 Task: Create a task  Create a new web application for tracking employee time and attendance , assign it to team member softage.2@softage.net in the project AgileBuddy and update the status of the task to  On Track  , set the priority of the task to High
Action: Mouse moved to (78, 70)
Screenshot: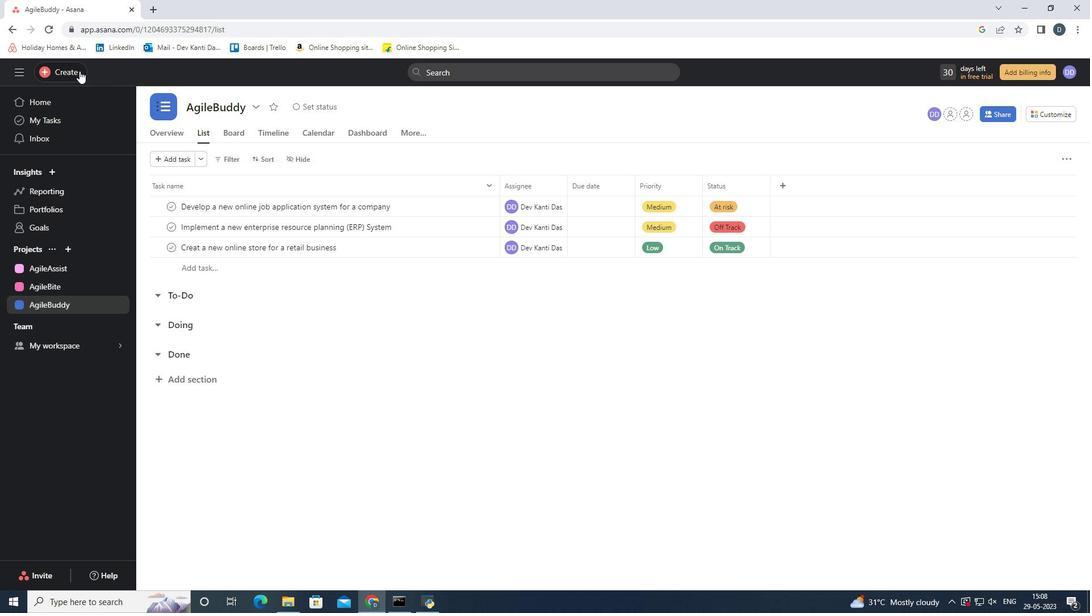 
Action: Mouse pressed left at (78, 70)
Screenshot: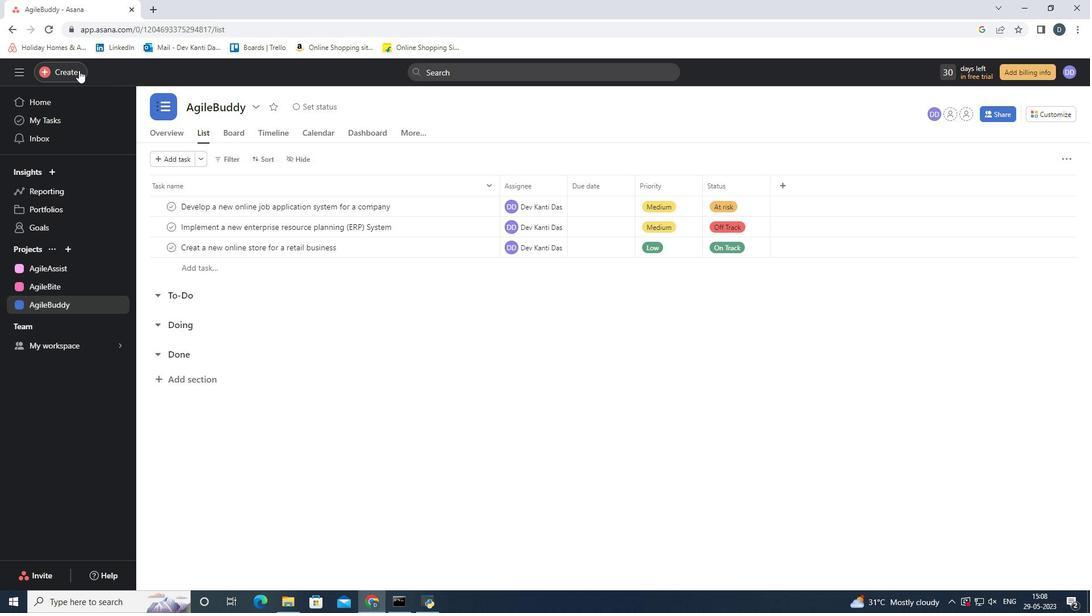 
Action: Mouse moved to (120, 73)
Screenshot: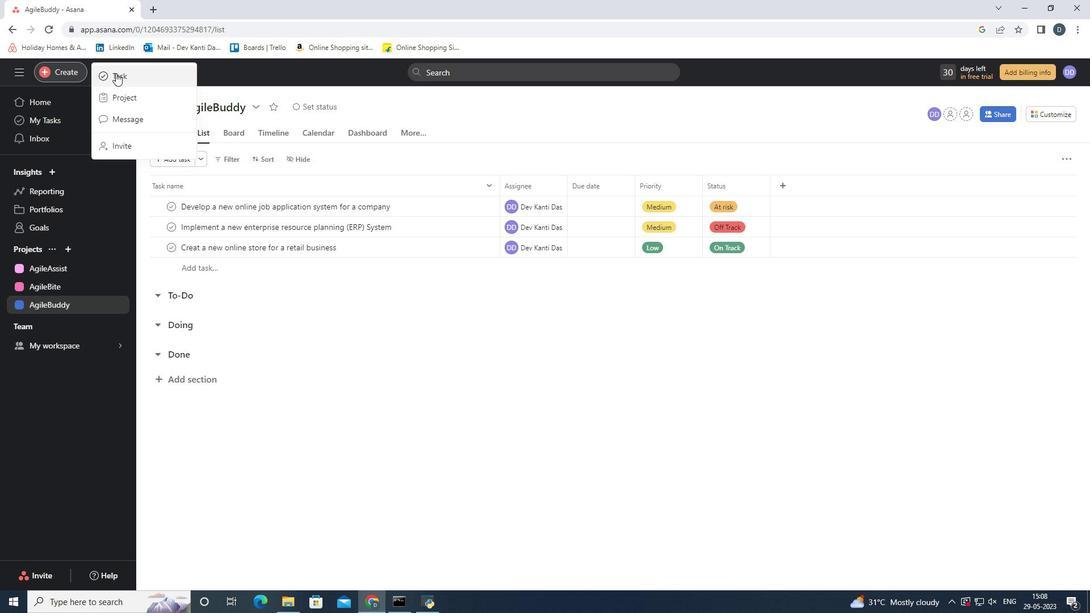 
Action: Mouse pressed left at (120, 73)
Screenshot: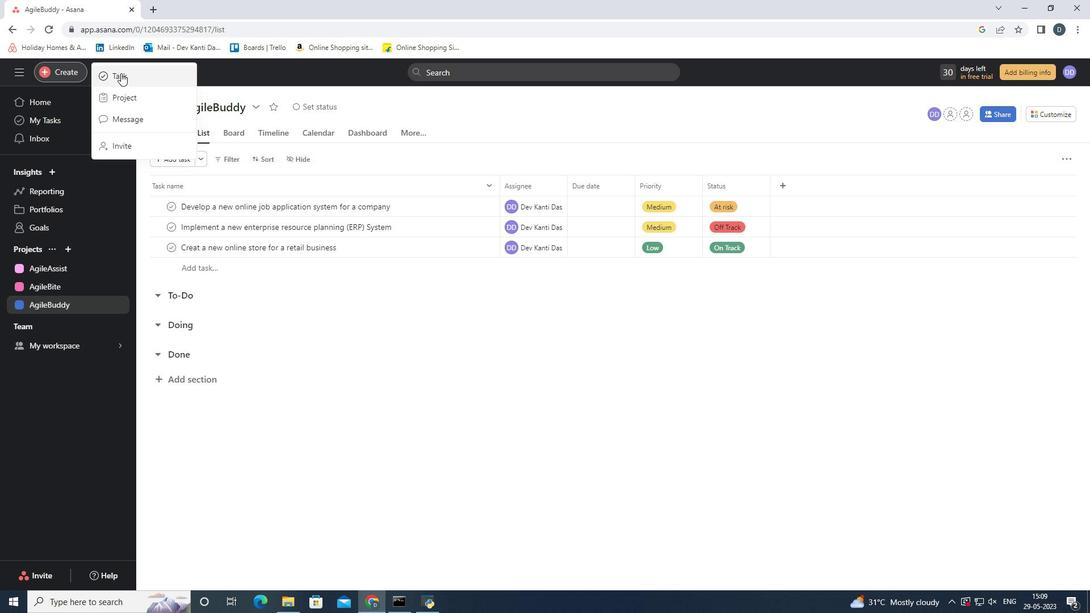 
Action: Mouse moved to (902, 356)
Screenshot: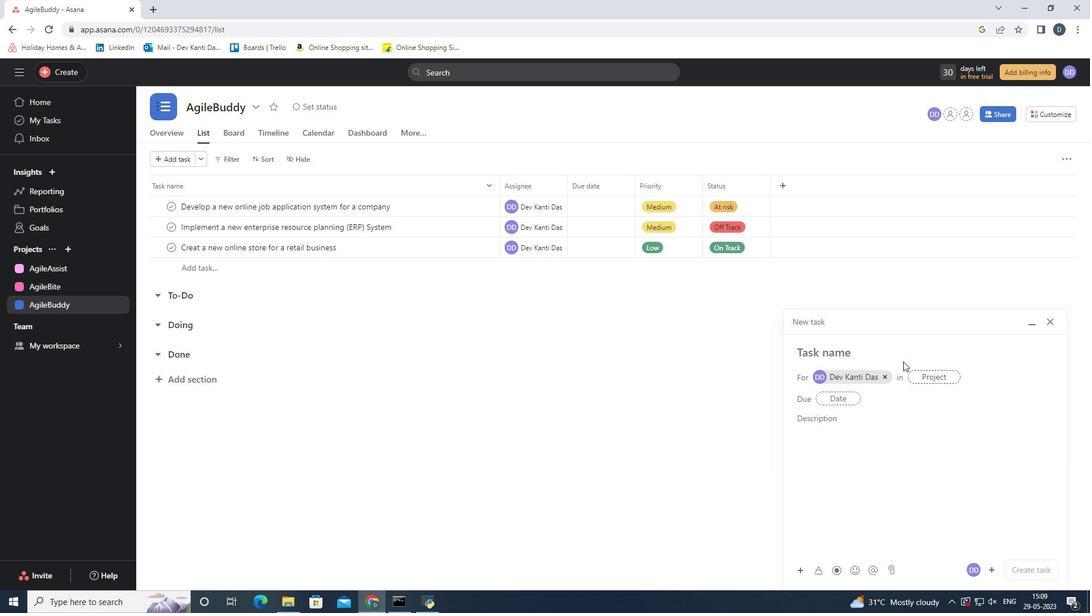 
Action: Key pressed <Key.shift>Create<Key.space>a<Key.space>new<Key.space>web<Key.space>applicatin<Key.backspace>on<Key.space>for<Key.space>tracking<Key.space>
Screenshot: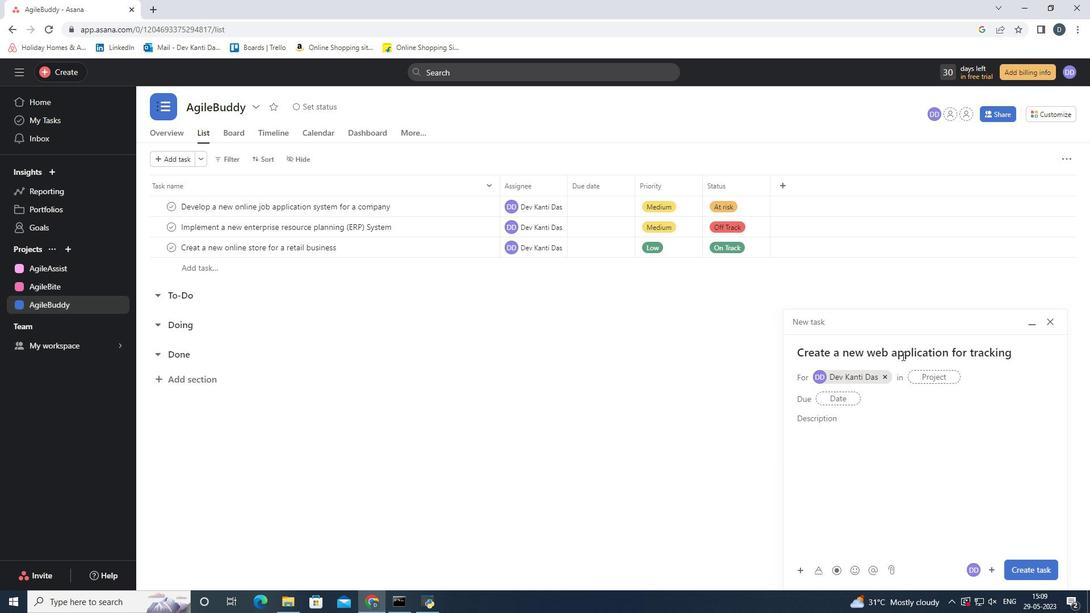
Action: Mouse moved to (1002, 439)
Screenshot: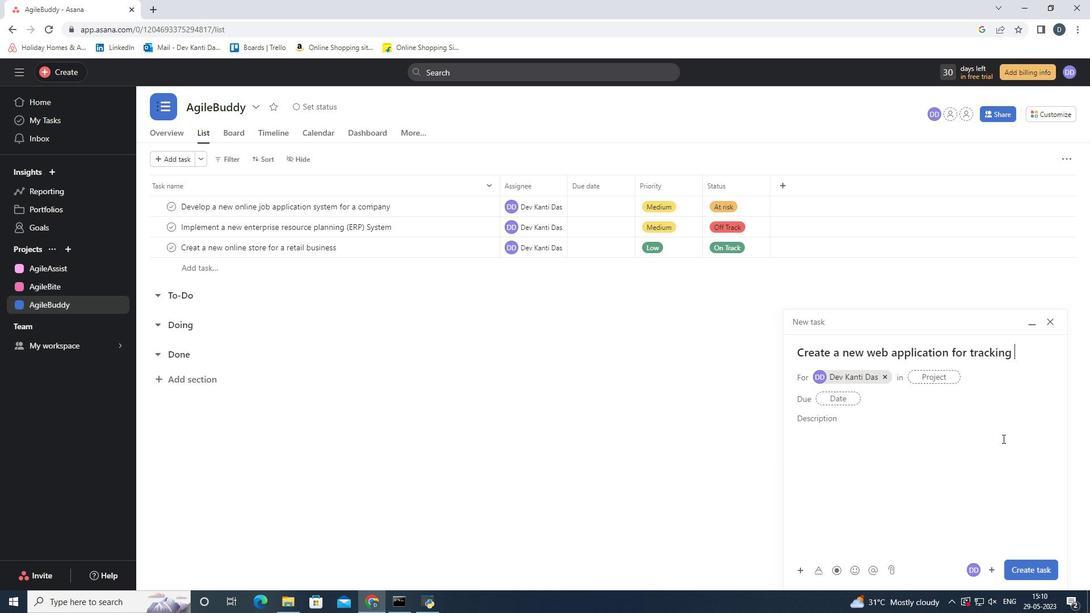 
Action: Key pressed employee<Key.space>time<Key.space>and<Key.space>attendance<Key.space><Key.backspace>
Screenshot: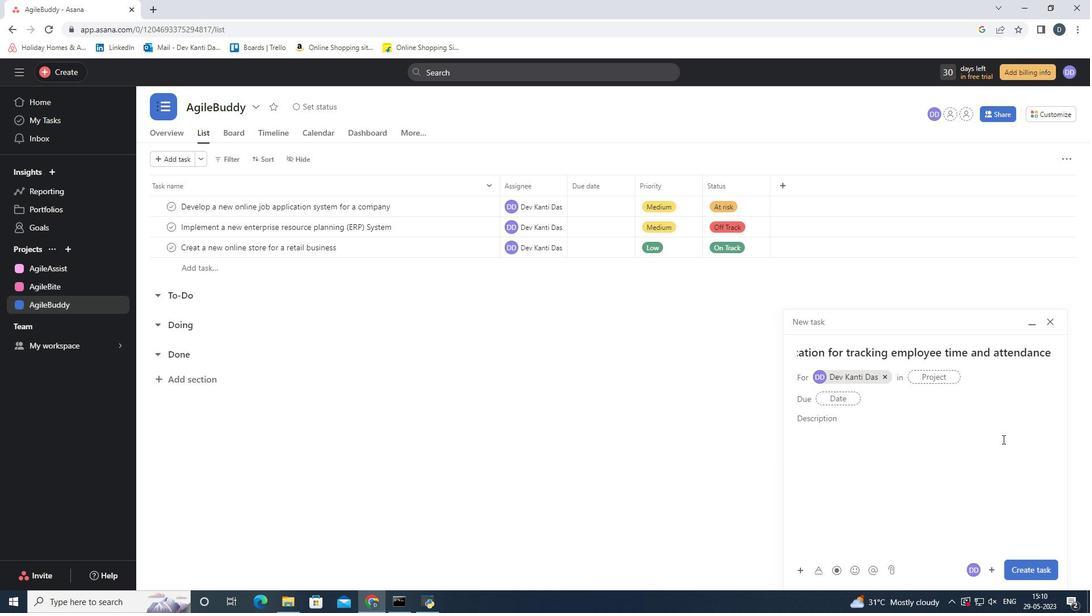 
Action: Mouse moved to (987, 572)
Screenshot: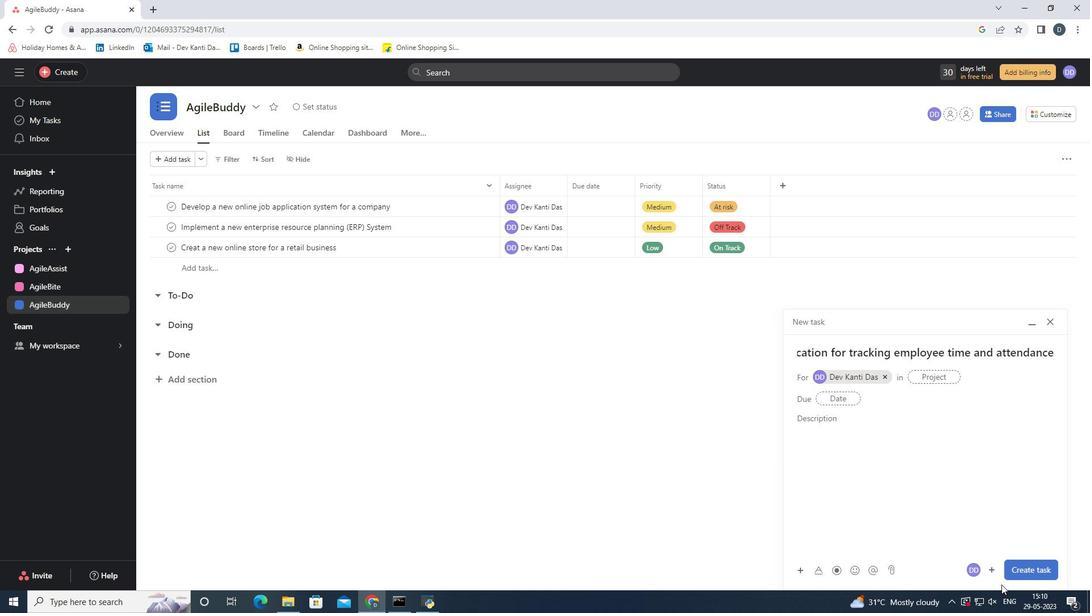 
Action: Mouse pressed left at (987, 572)
Screenshot: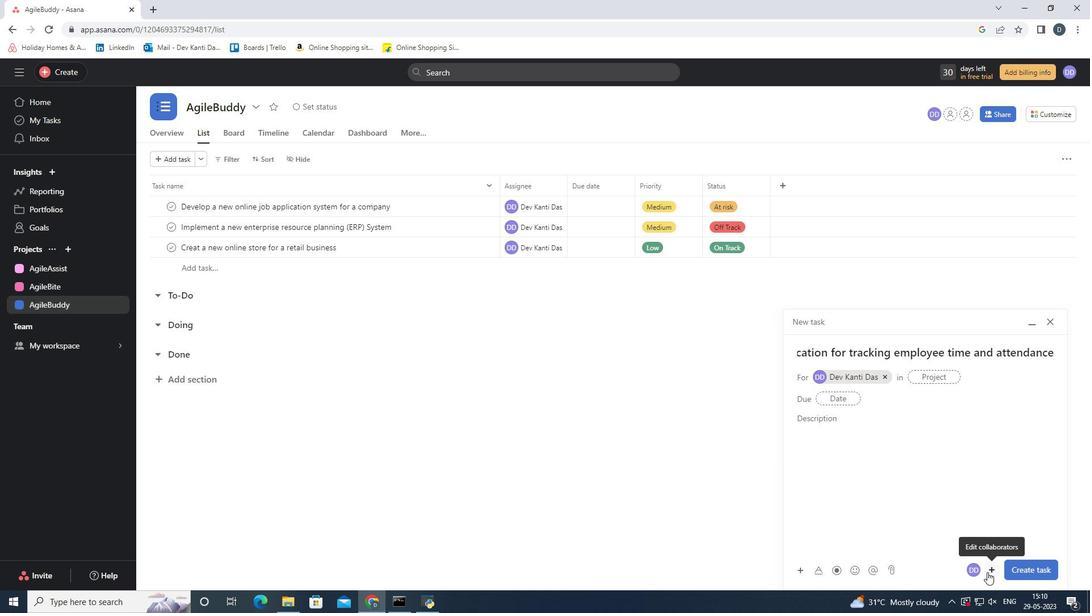 
Action: Mouse moved to (981, 575)
Screenshot: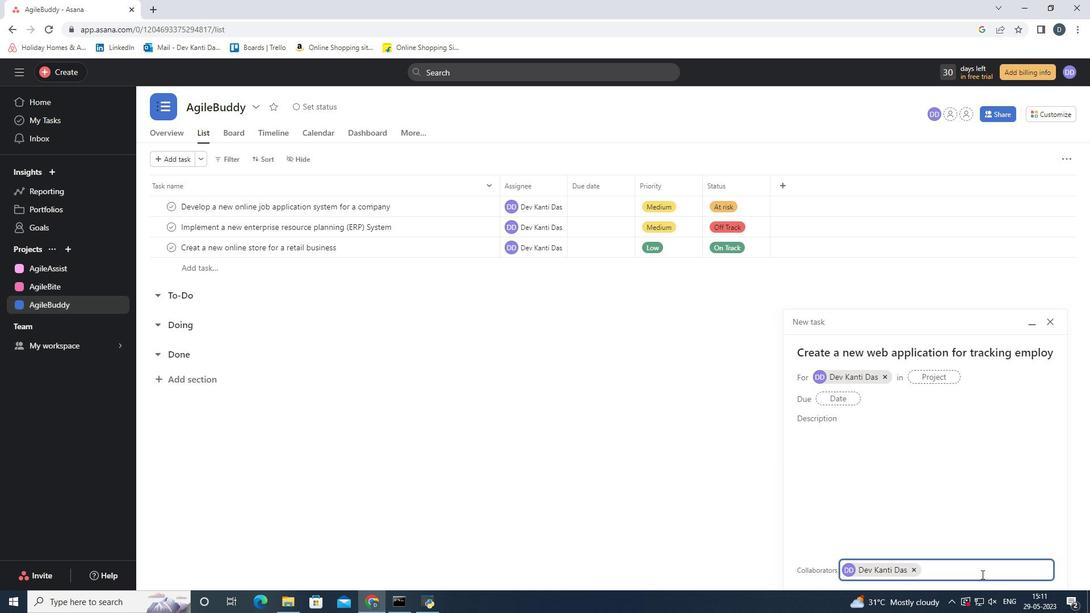
Action: Key pressed <Key.shift>Softage.2<Key.shift><Key.shift><Key.shift><Key.shift><Key.shift><Key.shift><Key.shift><Key.shift><Key.shift><Key.shift><Key.shift><Key.shift>@softage.net
Screenshot: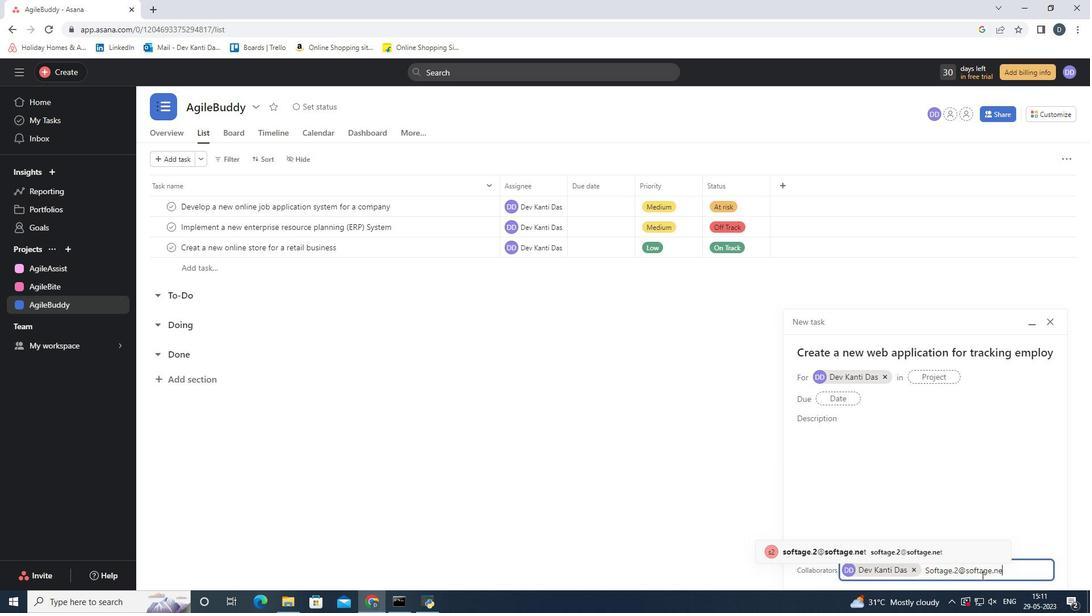 
Action: Mouse moved to (933, 552)
Screenshot: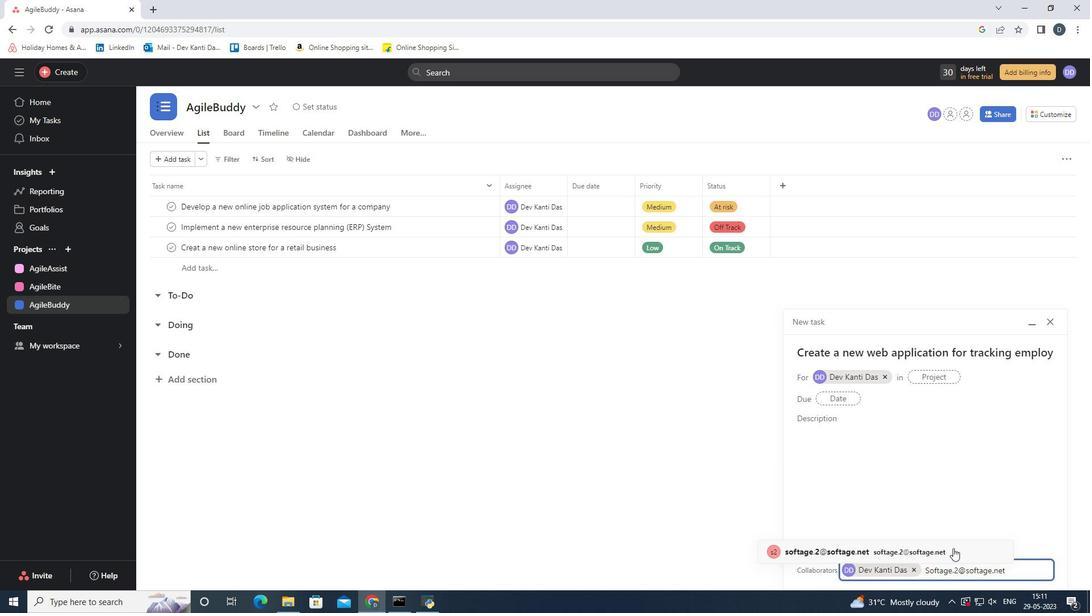 
Action: Mouse pressed left at (933, 552)
Screenshot: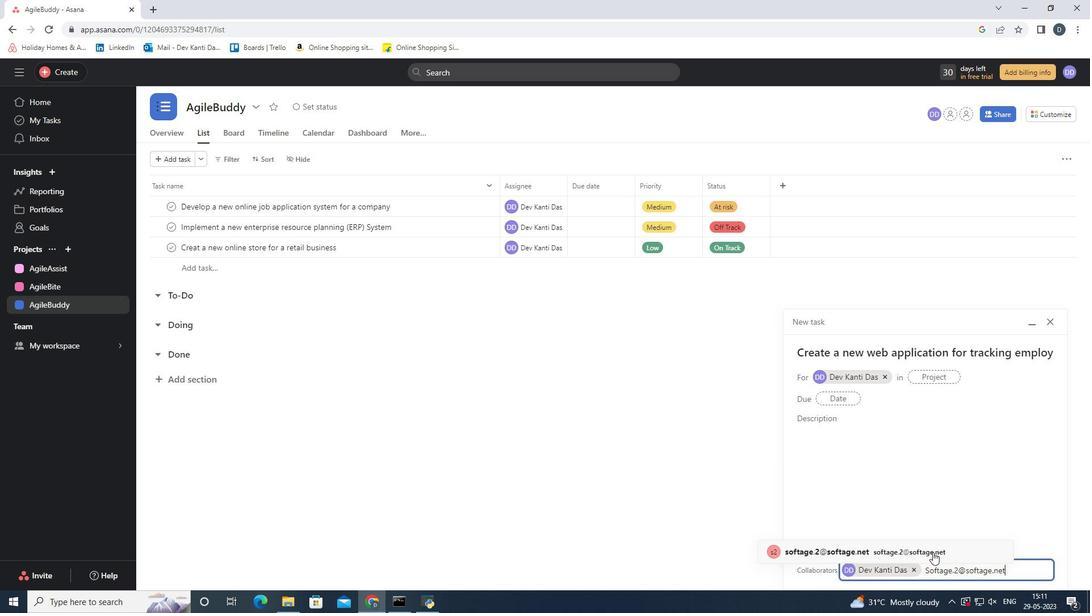 
Action: Mouse moved to (946, 382)
Screenshot: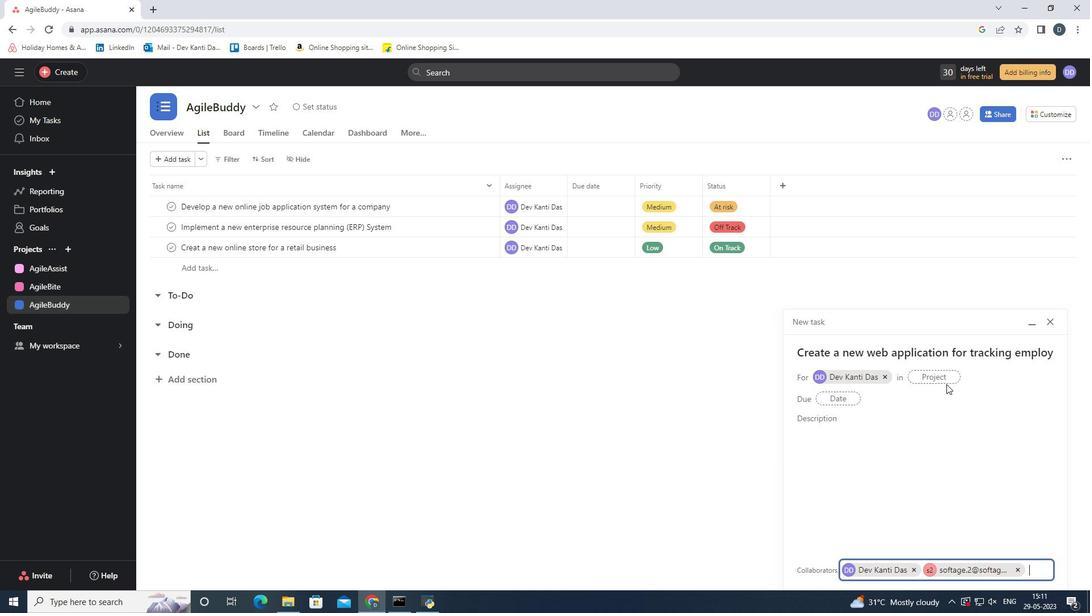 
Action: Mouse pressed left at (944, 377)
Screenshot: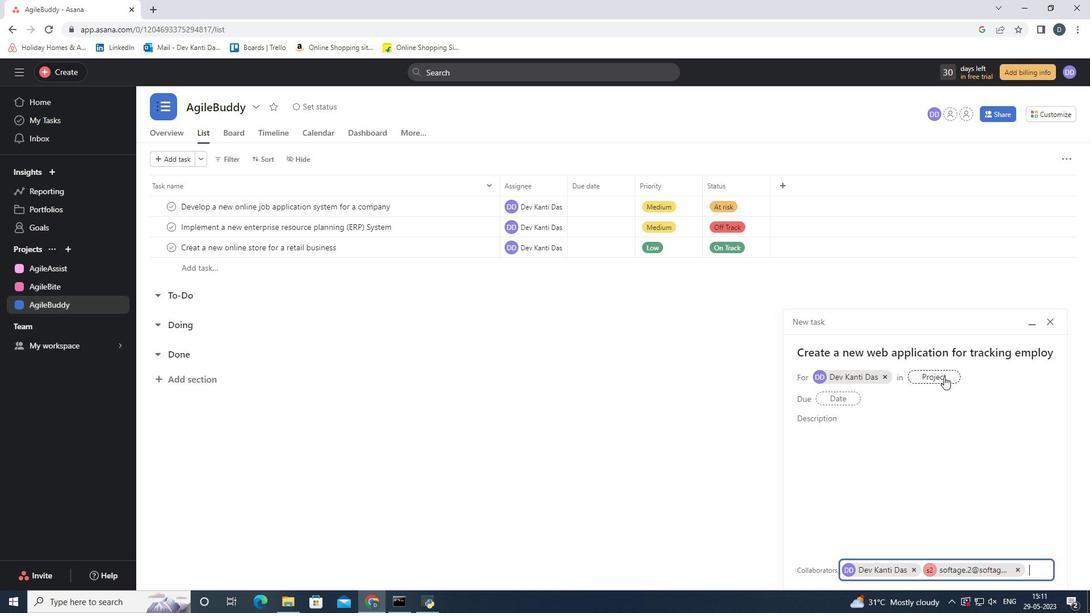 
Action: Mouse moved to (857, 400)
Screenshot: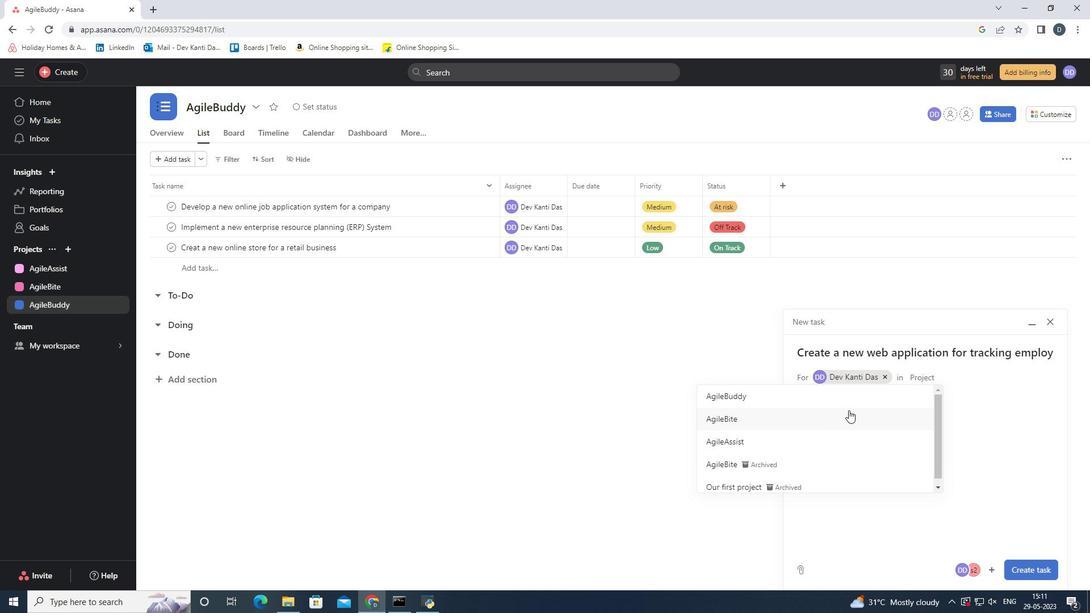 
Action: Mouse pressed left at (857, 400)
Screenshot: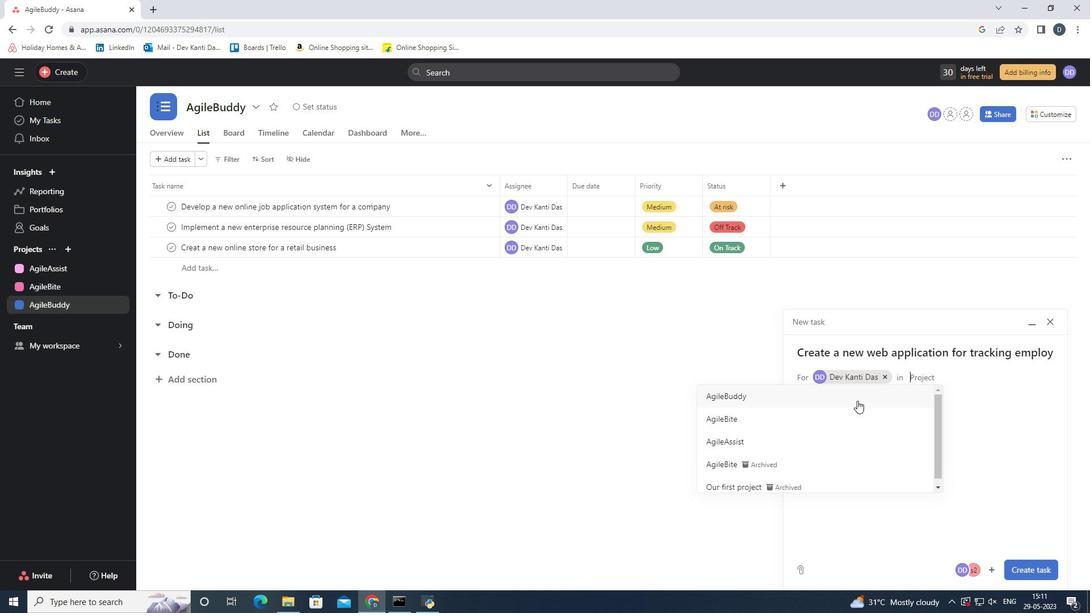 
Action: Mouse moved to (842, 424)
Screenshot: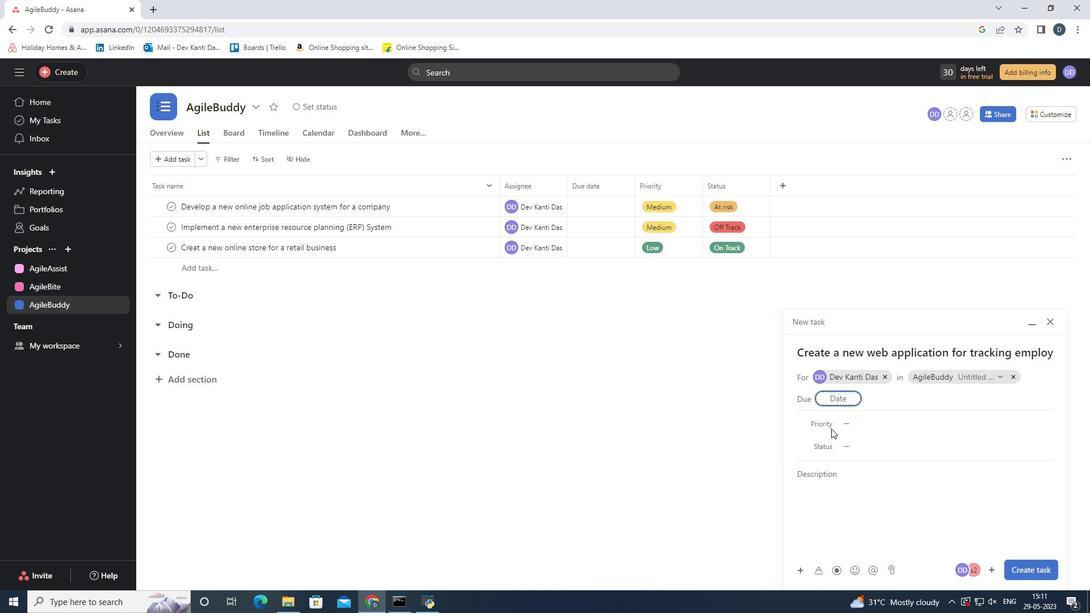 
Action: Mouse pressed left at (842, 424)
Screenshot: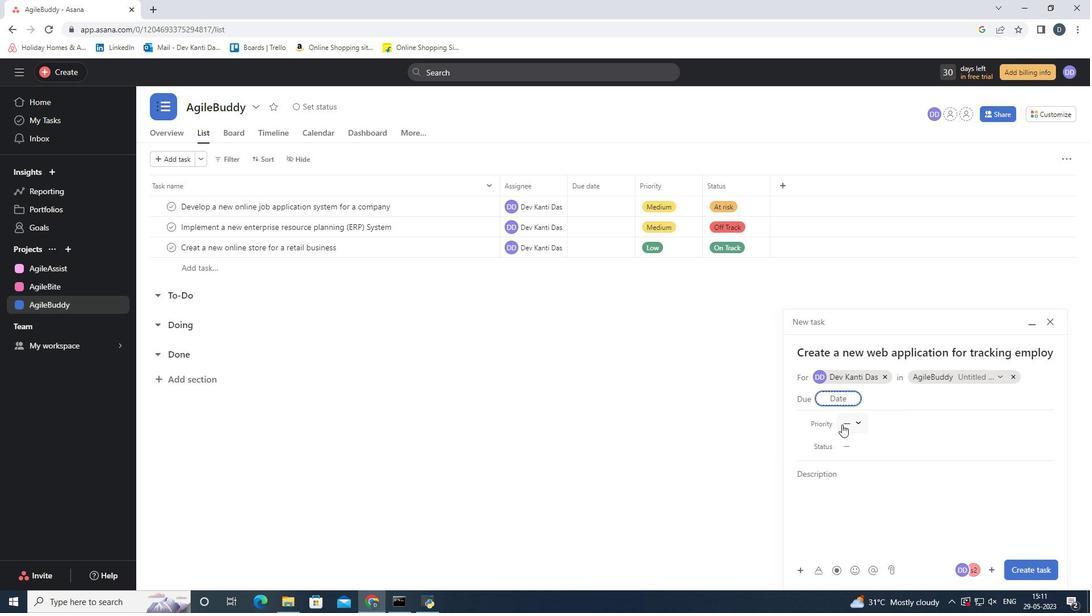 
Action: Mouse moved to (884, 456)
Screenshot: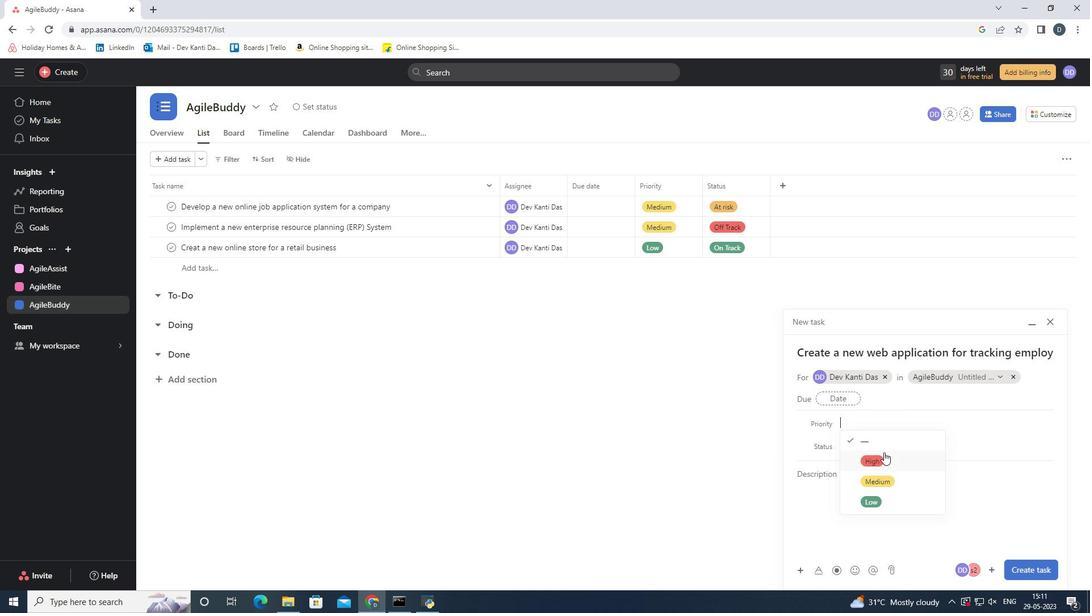 
Action: Mouse pressed left at (884, 456)
Screenshot: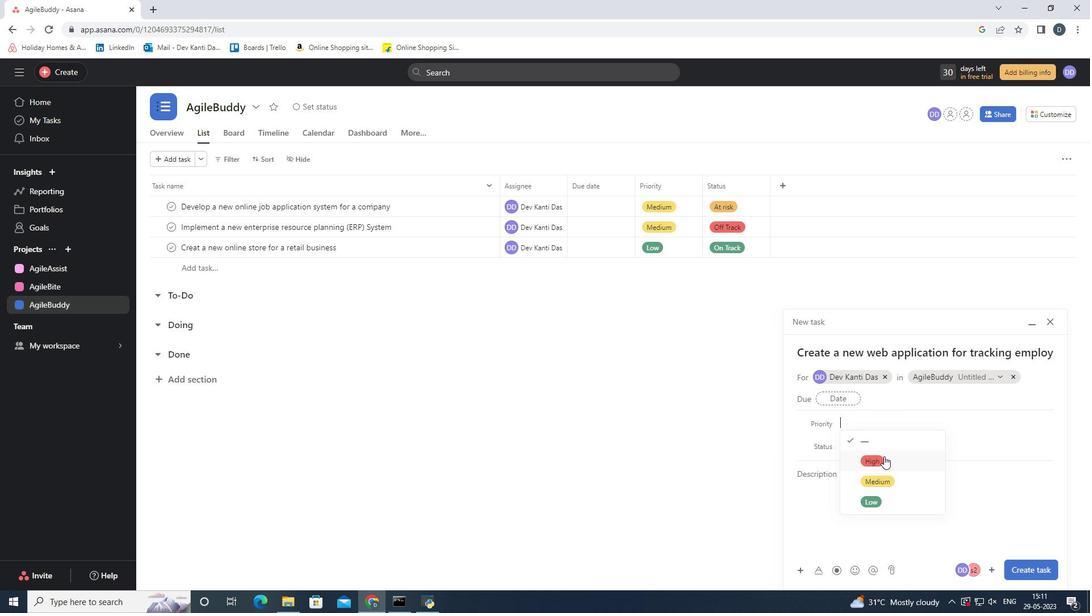 
Action: Mouse moved to (847, 443)
Screenshot: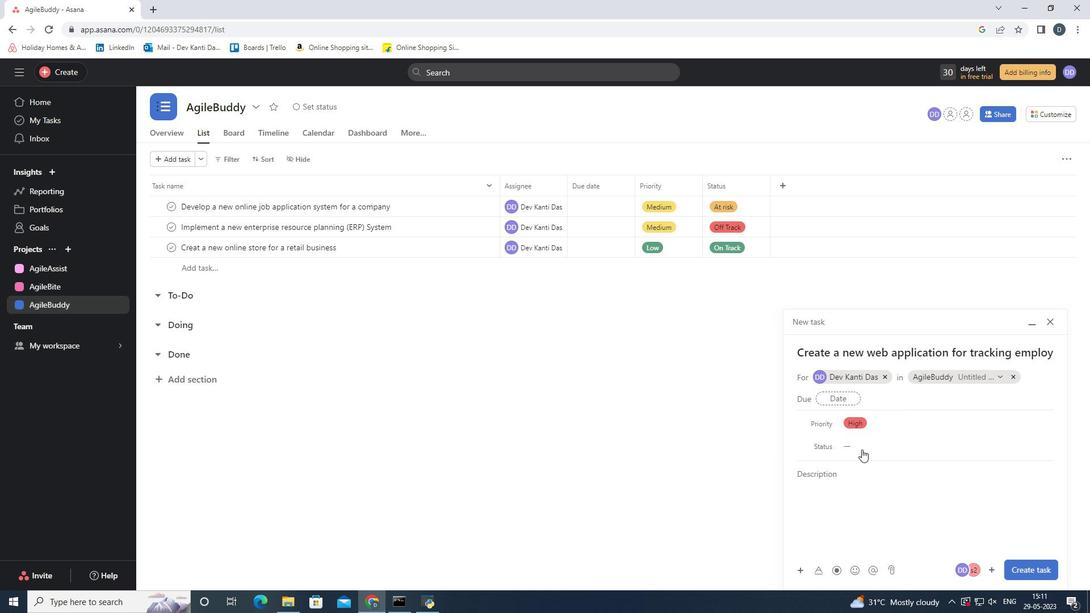 
Action: Mouse pressed left at (847, 443)
Screenshot: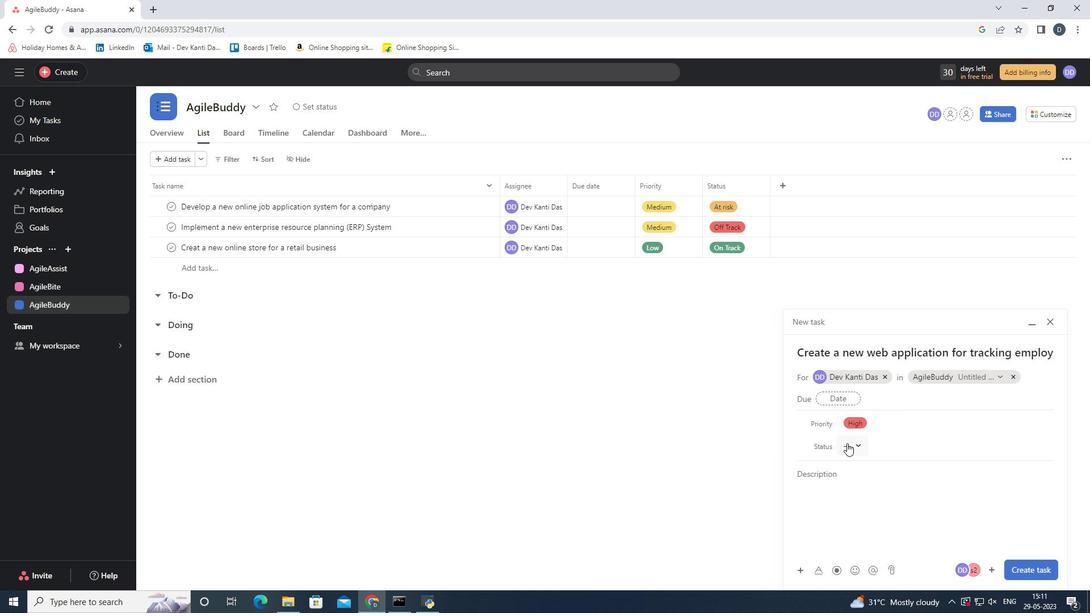 
Action: Mouse moved to (872, 484)
Screenshot: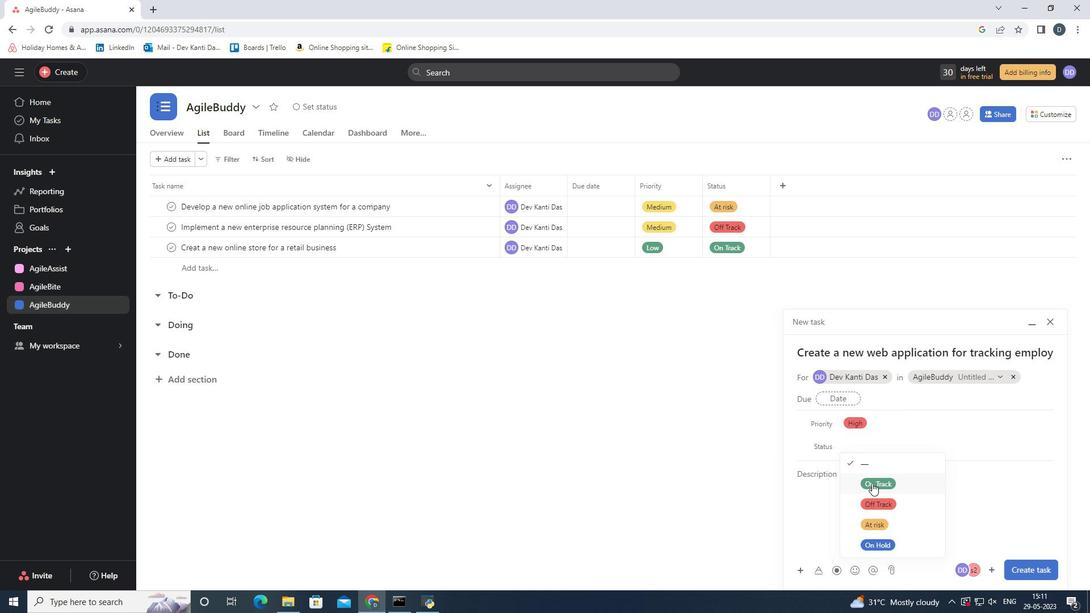 
Action: Mouse pressed left at (872, 484)
Screenshot: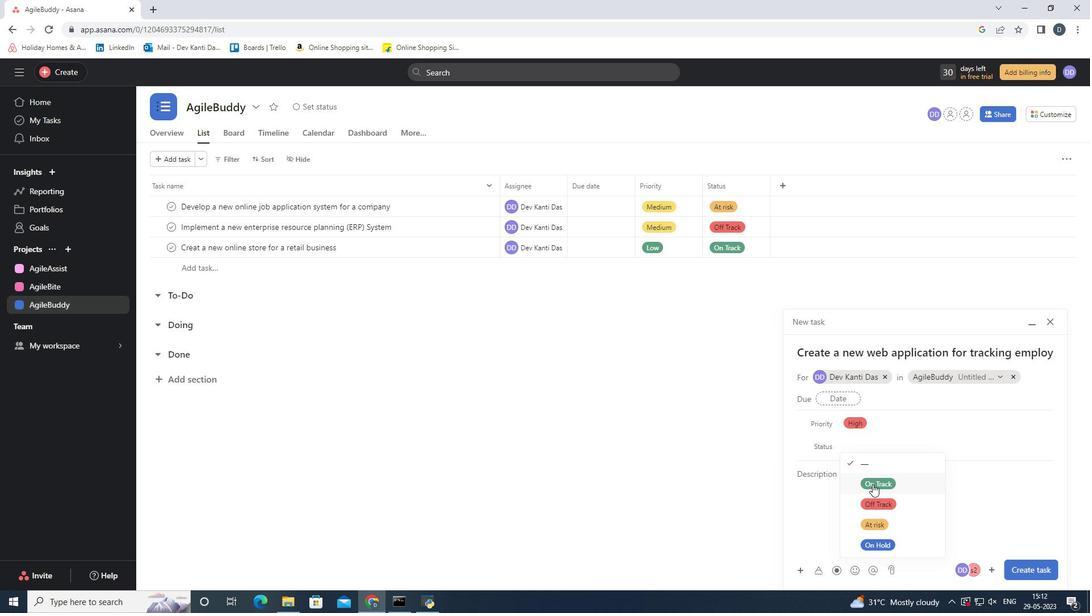 
Action: Mouse moved to (1022, 567)
Screenshot: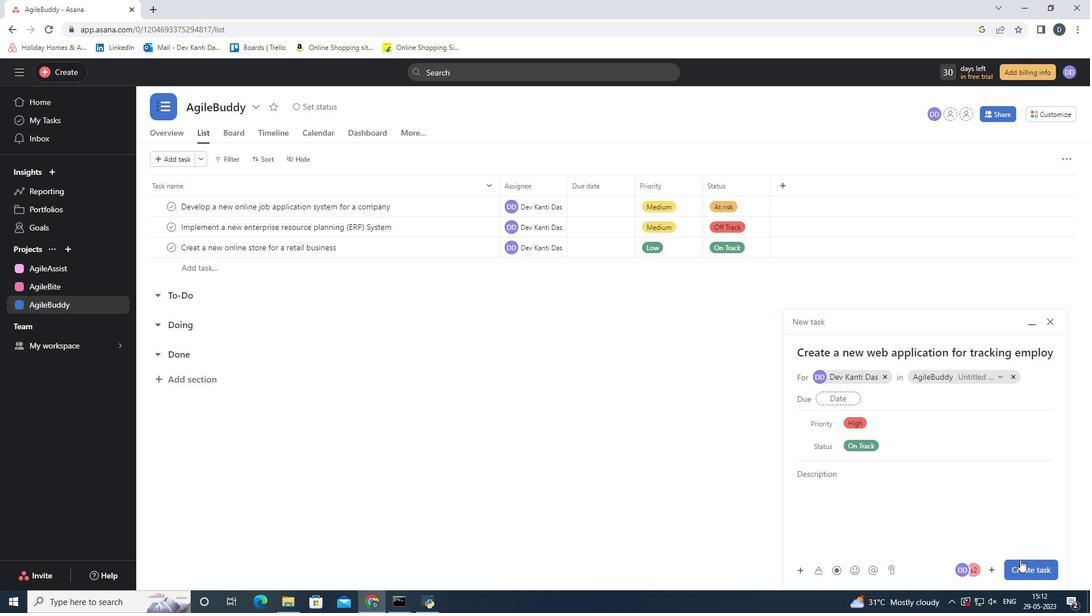 
Action: Mouse pressed left at (1022, 567)
Screenshot: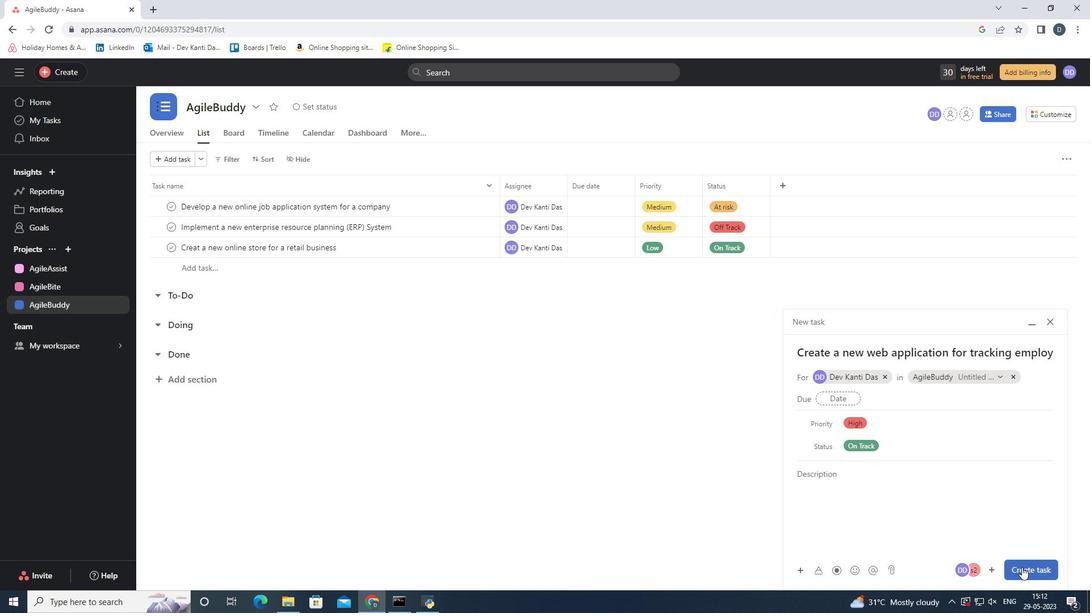 
Action: Mouse moved to (913, 490)
Screenshot: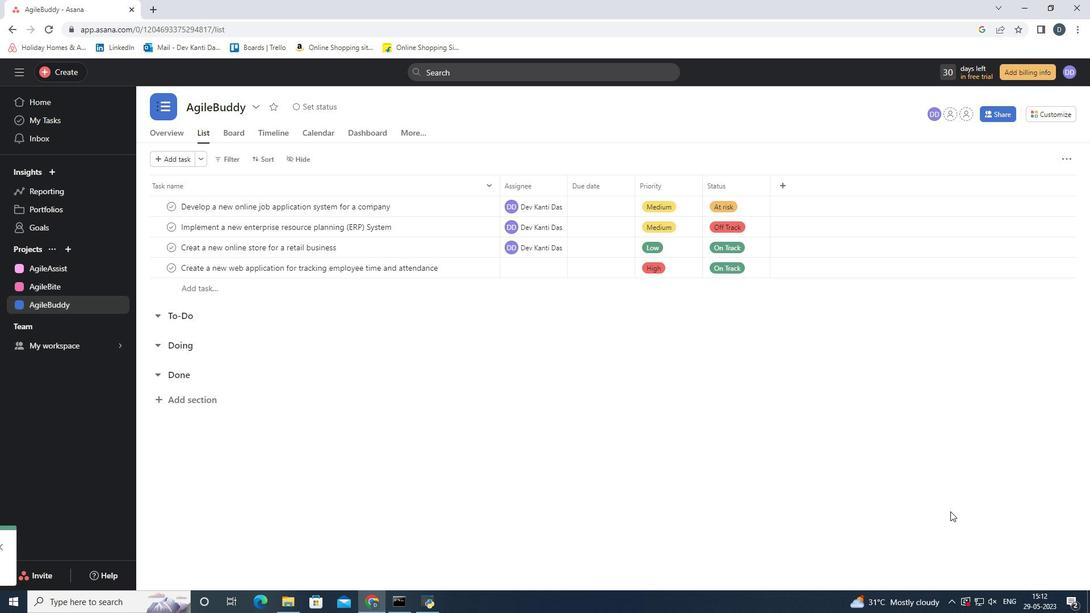 
